 Task: Add Sprouts Organic Decaf Medium Roast Instant Coffee Jar to the cart.
Action: Mouse moved to (29, 262)
Screenshot: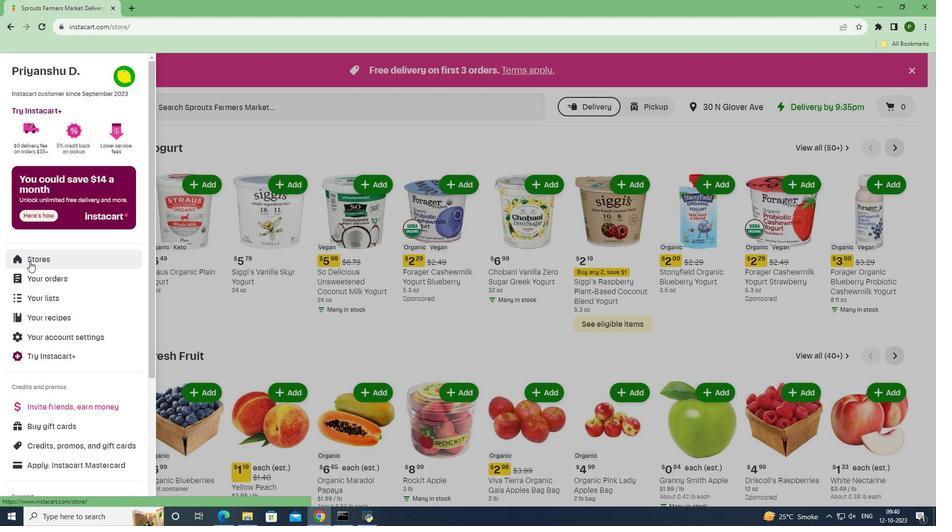 
Action: Mouse pressed left at (29, 262)
Screenshot: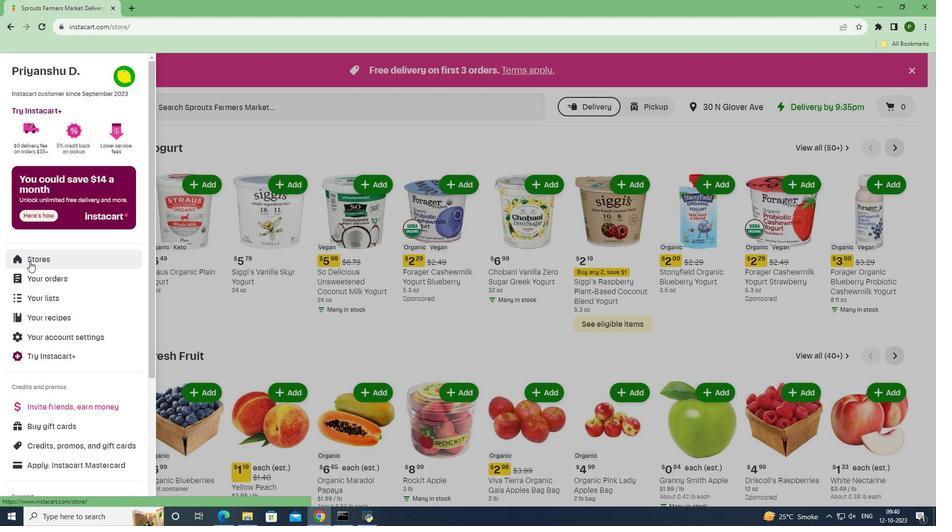 
Action: Mouse moved to (223, 115)
Screenshot: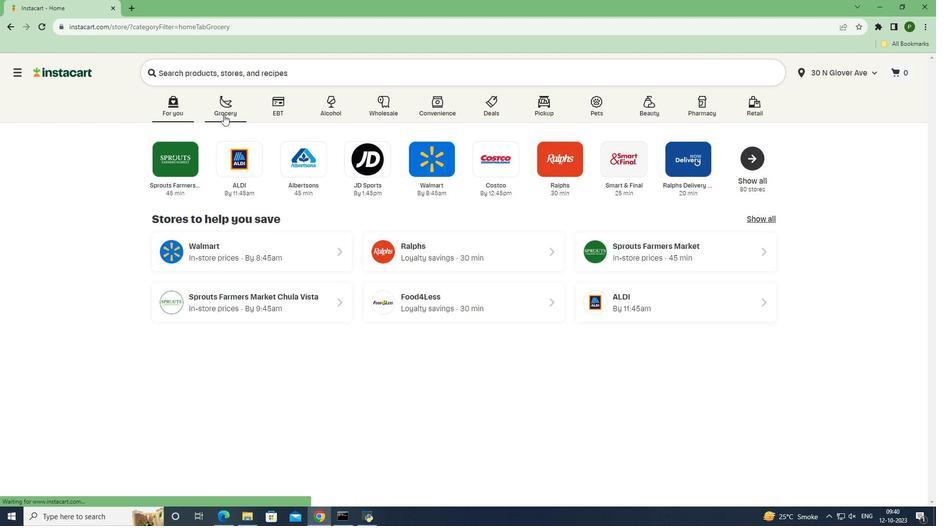 
Action: Mouse pressed left at (223, 115)
Screenshot: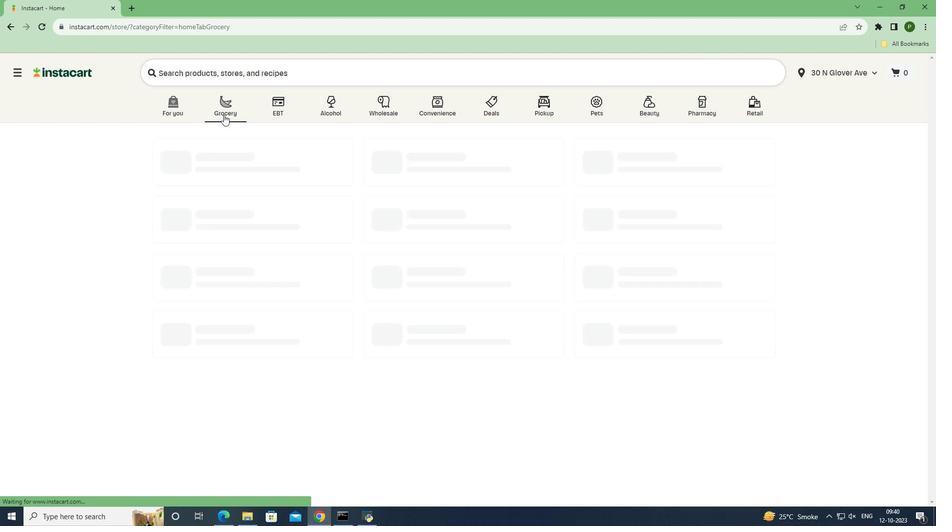 
Action: Mouse moved to (398, 224)
Screenshot: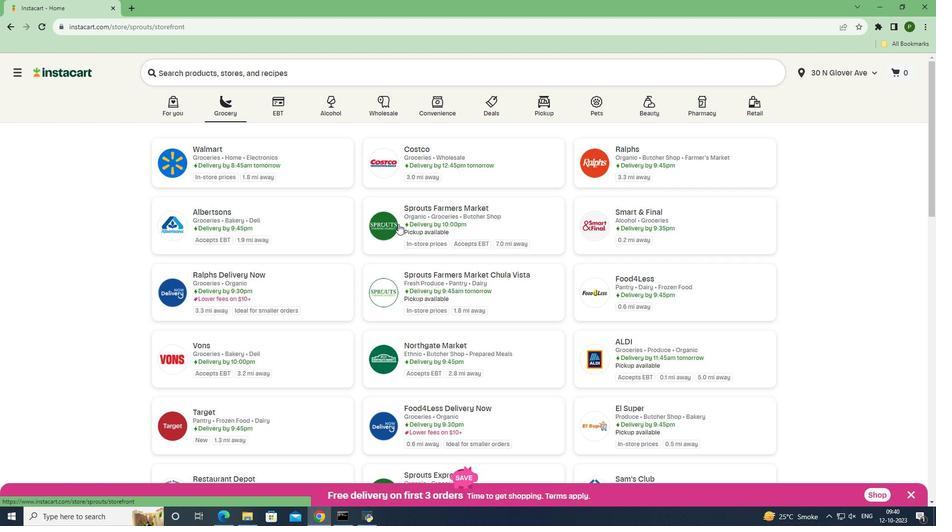 
Action: Mouse pressed left at (398, 224)
Screenshot: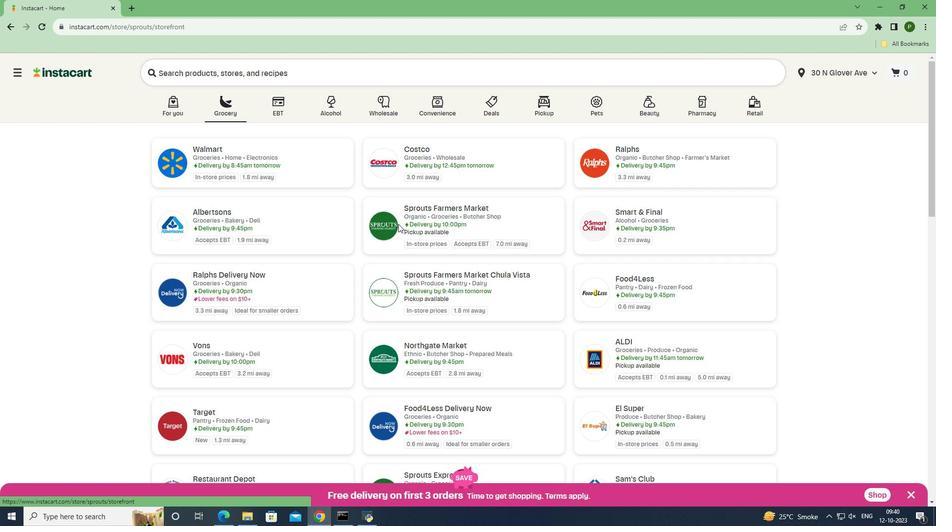
Action: Mouse moved to (44, 367)
Screenshot: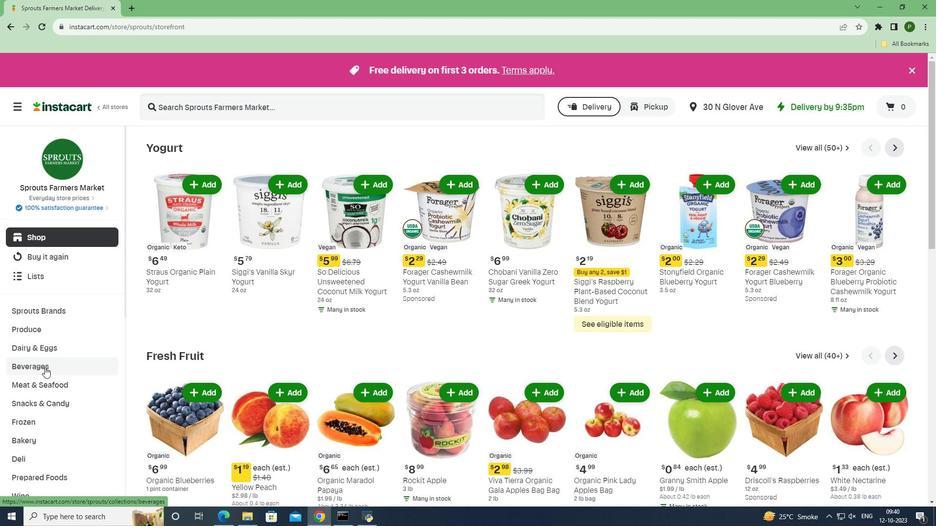 
Action: Mouse pressed left at (44, 367)
Screenshot: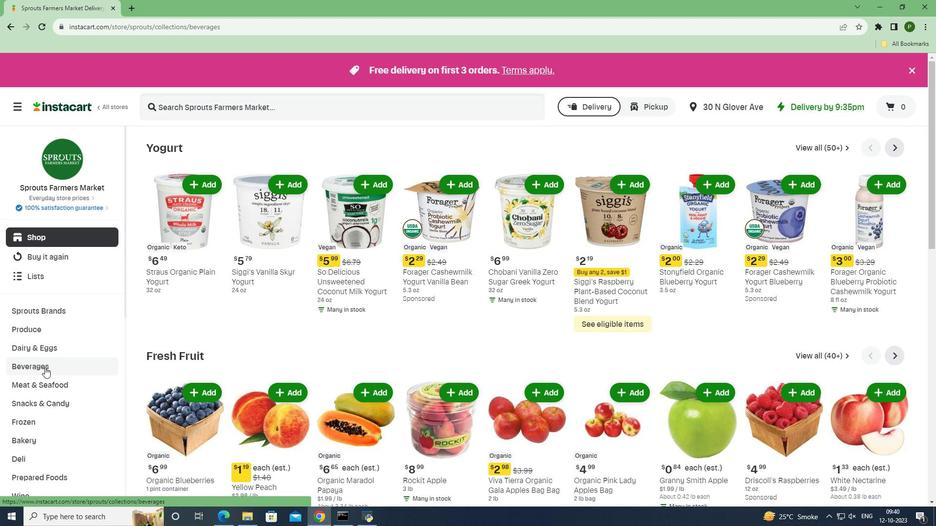 
Action: Mouse moved to (364, 167)
Screenshot: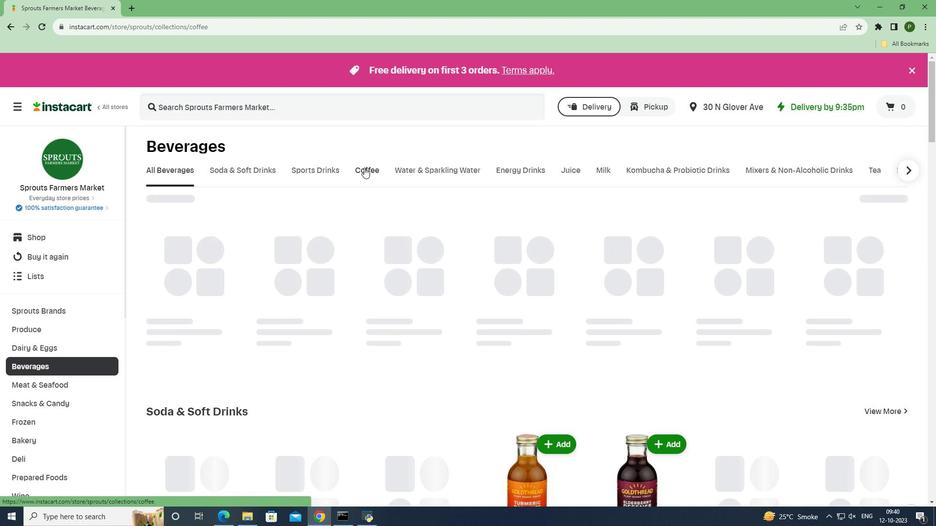 
Action: Mouse pressed left at (364, 167)
Screenshot: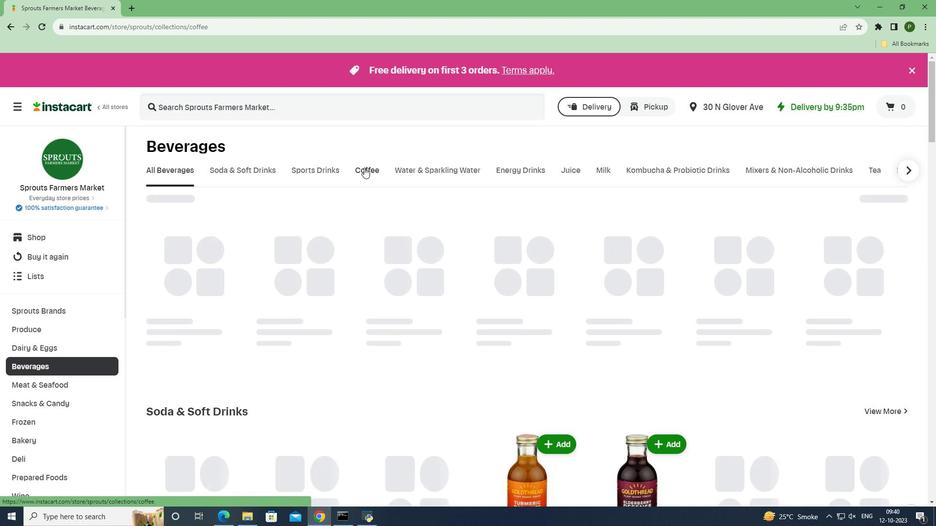 
Action: Mouse moved to (277, 107)
Screenshot: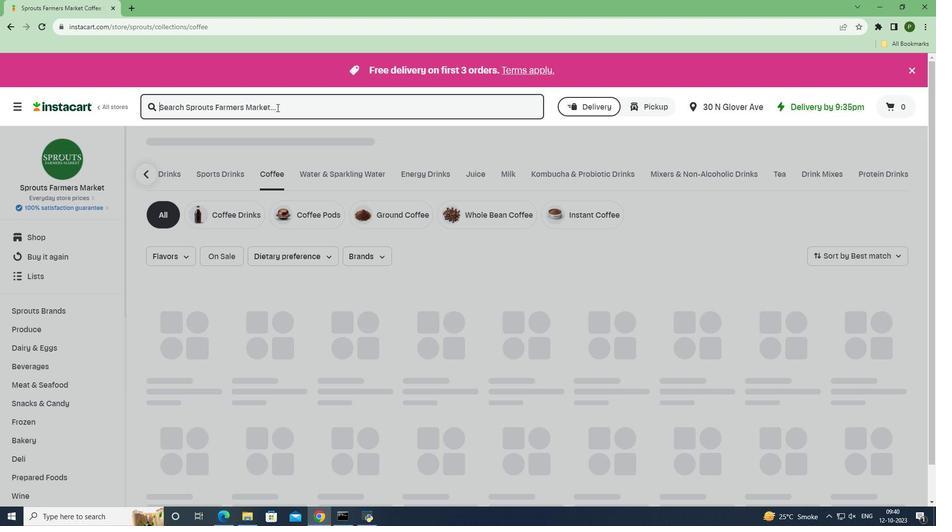
Action: Mouse pressed left at (277, 107)
Screenshot: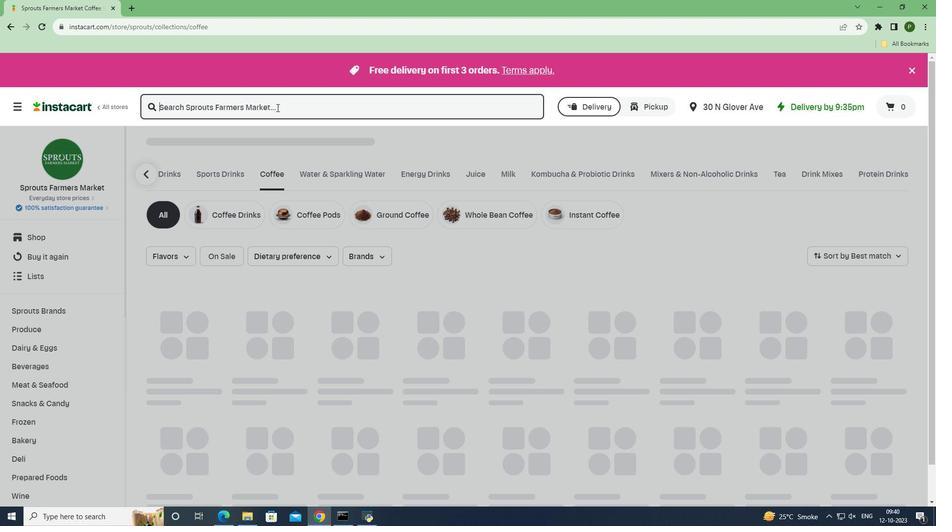 
Action: Key pressed <Key.caps_lock>S<Key.caps_lock>prouts<Key.space><Key.caps_lock>O<Key.caps_lock>rganic<Key.space><Key.caps_lock>D<Key.caps_lock>ecaf<Key.space><Key.caps_lock>M<Key.caps_lock>edium<Key.space><Key.caps_lock>R<Key.caps_lock>oast<Key.space><Key.caps_lock>I<Key.caps_lock>nstant<Key.space><Key.caps_lock>C<Key.caps_lock>offee<Key.space><Key.caps_lock>J<Key.caps_lock>ar<Key.space><Key.enter>
Screenshot: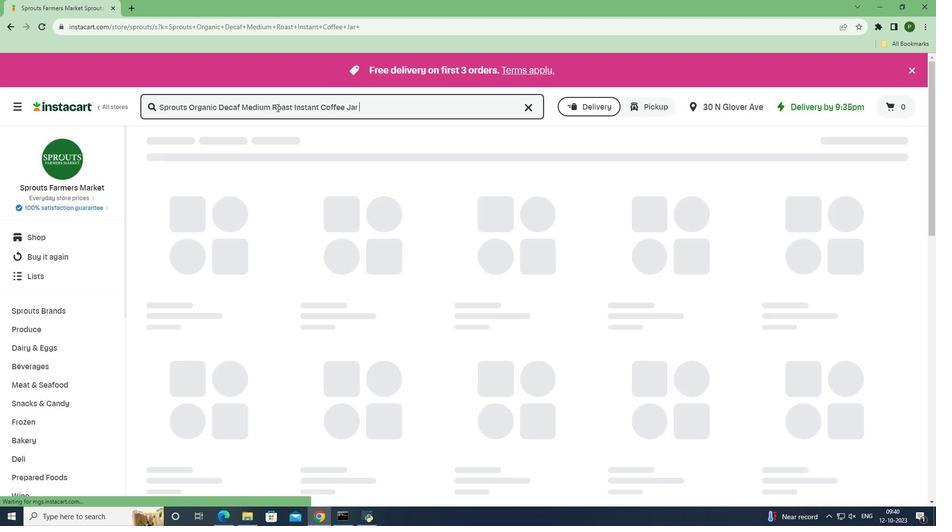 
Action: Mouse moved to (271, 184)
Screenshot: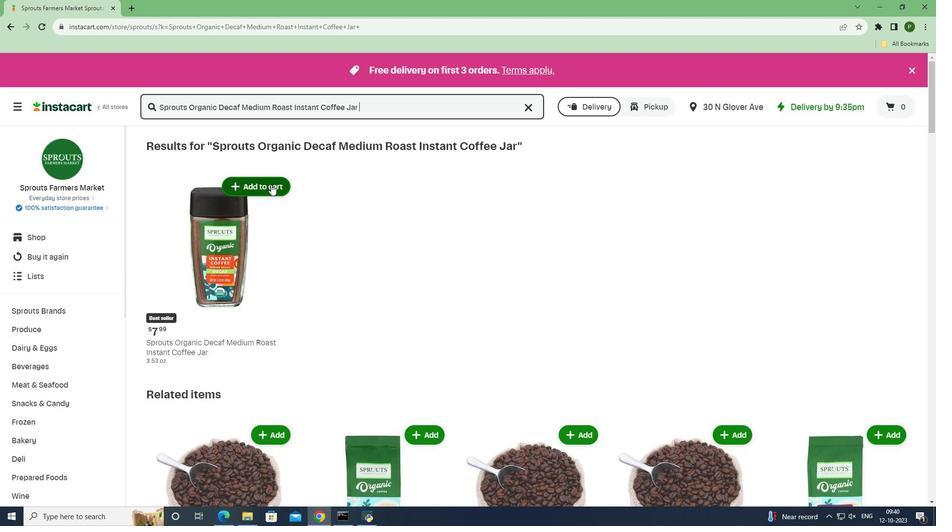 
Action: Mouse pressed left at (271, 184)
Screenshot: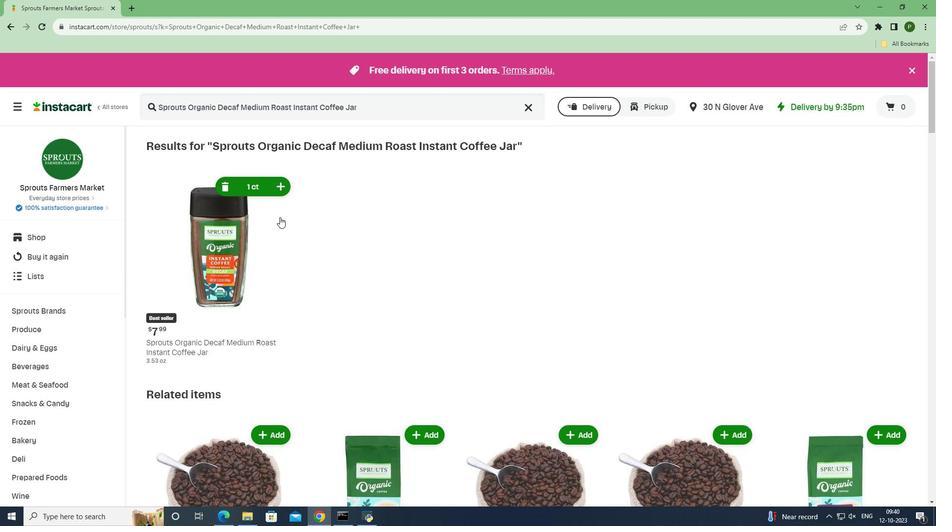 
Action: Mouse moved to (306, 267)
Screenshot: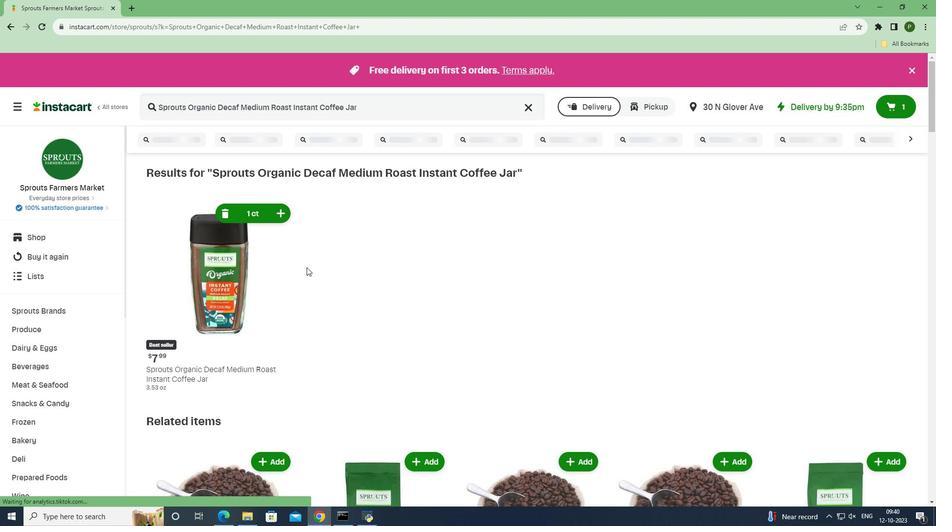 
